Task: Create an event for the yoga and flexibility challenge.
Action: Mouse moved to (79, 92)
Screenshot: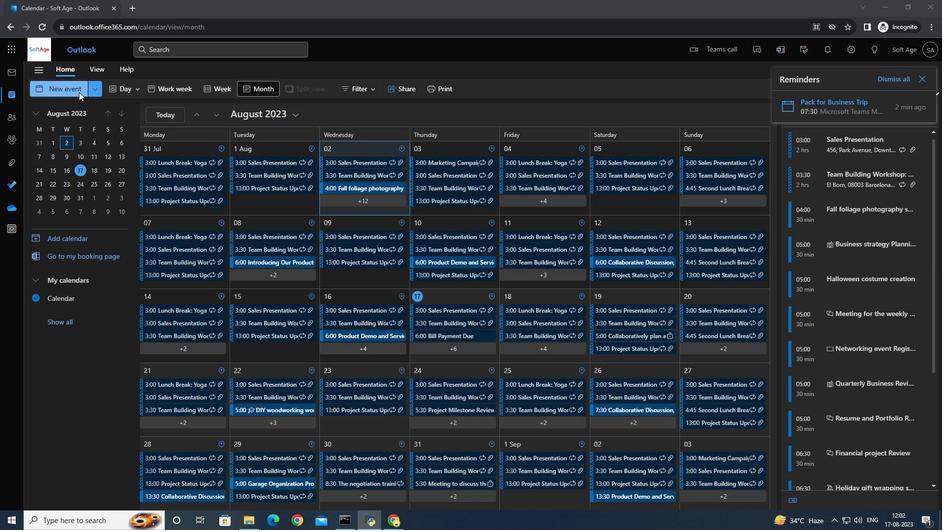 
Action: Mouse pressed left at (79, 92)
Screenshot: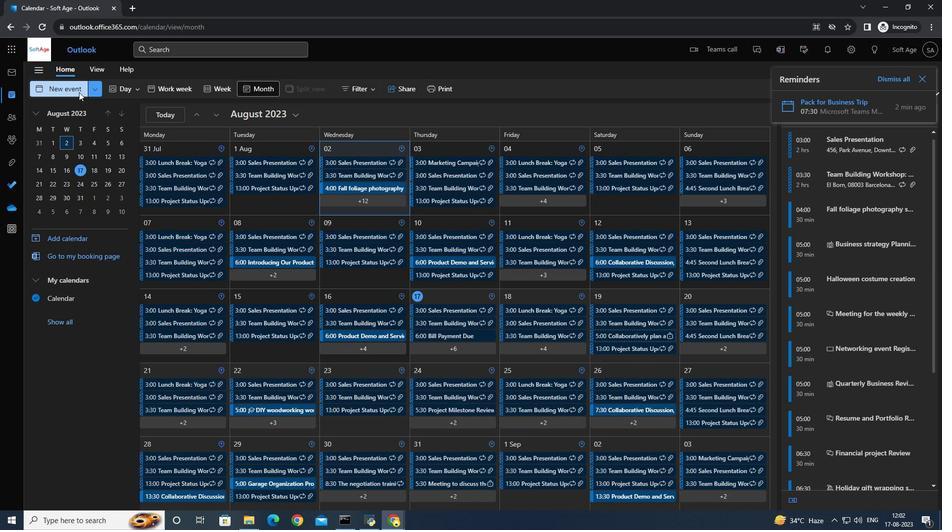 
Action: Mouse moved to (286, 151)
Screenshot: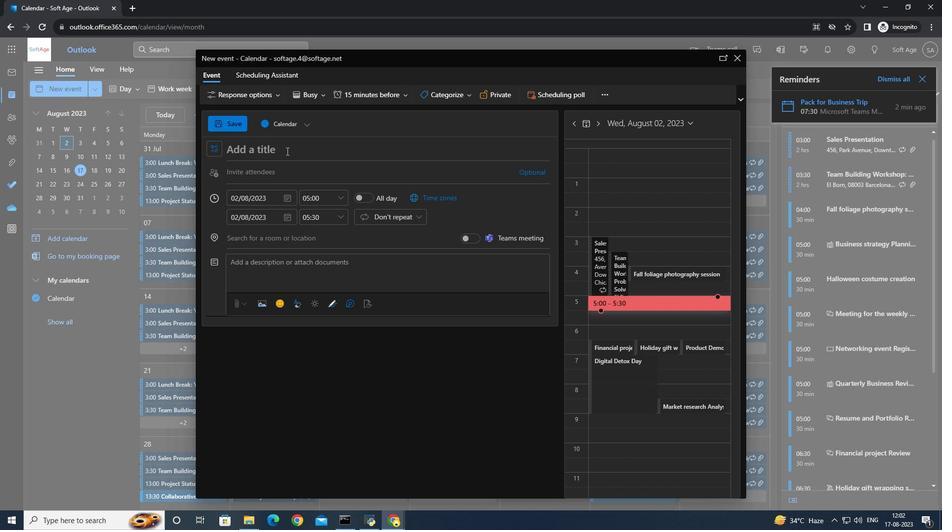 
Action: Key pressed <Key.caps_lock>Y<Key.caps_lock>oga<Key.space>and<Key.space><Key.caps_lock>F<Key.caps_lock>lexin<Key.backspace>bility<Key.space><Key.caps_lock>C<Key.caps_lock>hallenge
Screenshot: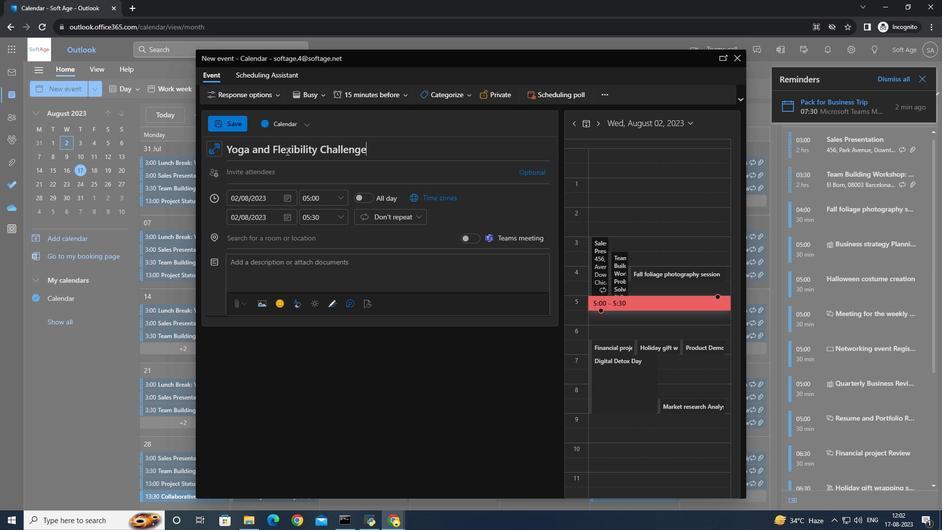 
Action: Mouse moved to (260, 198)
Screenshot: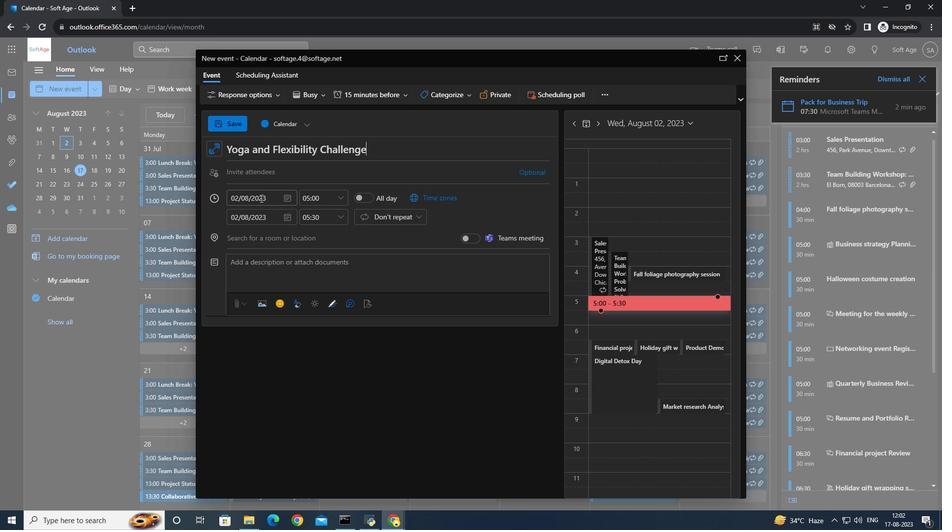 
Action: Mouse pressed left at (260, 198)
Screenshot: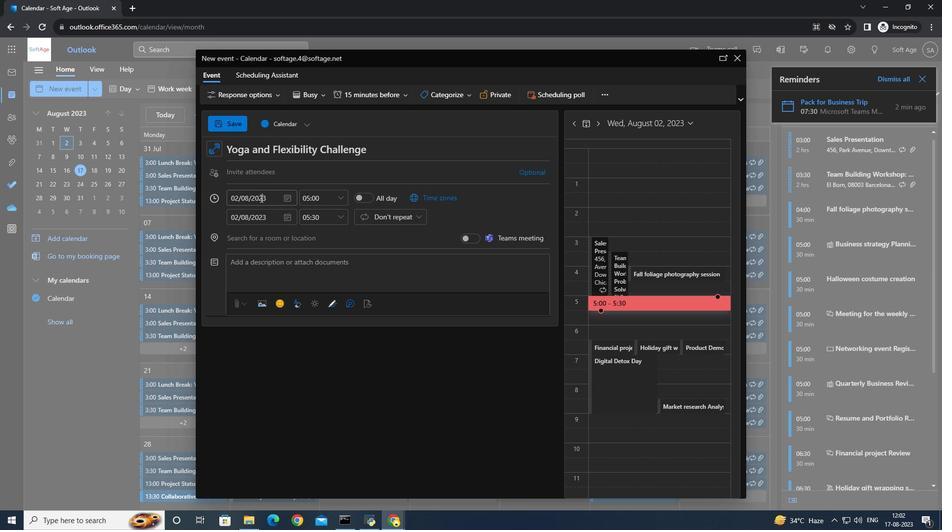 
Action: Mouse moved to (267, 262)
Screenshot: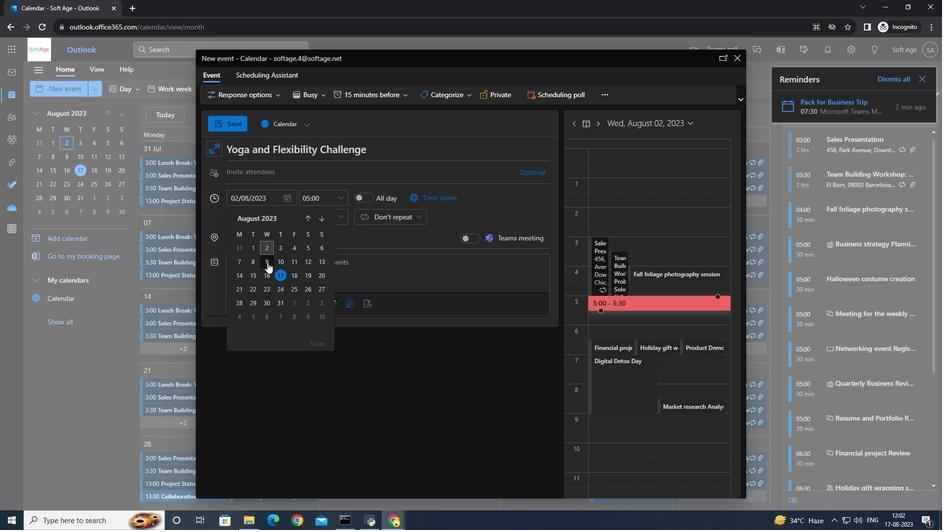
Action: Mouse pressed left at (267, 262)
Screenshot: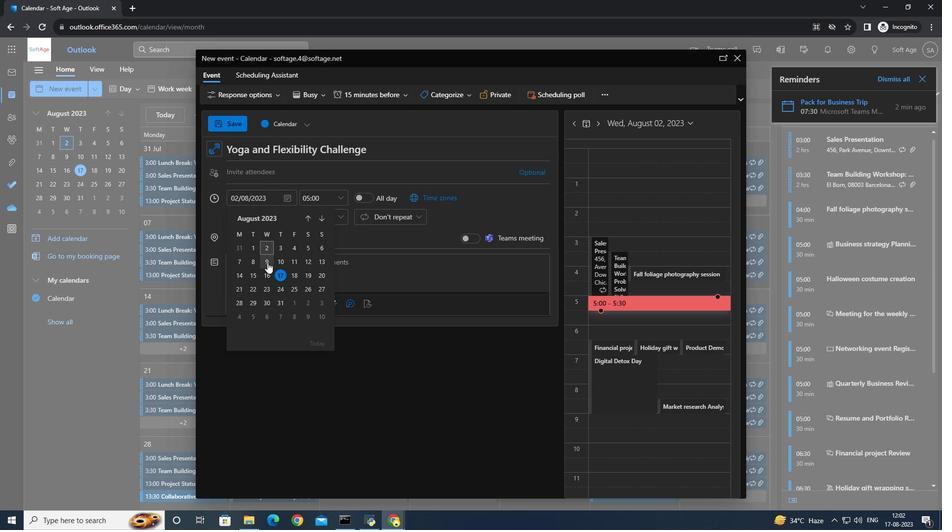
Action: Mouse moved to (343, 205)
Screenshot: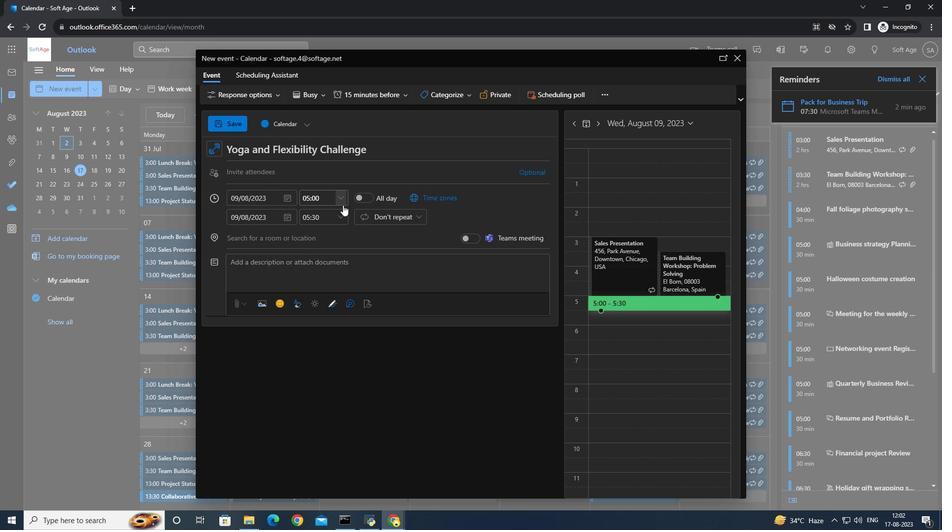 
Action: Mouse pressed left at (343, 205)
Screenshot: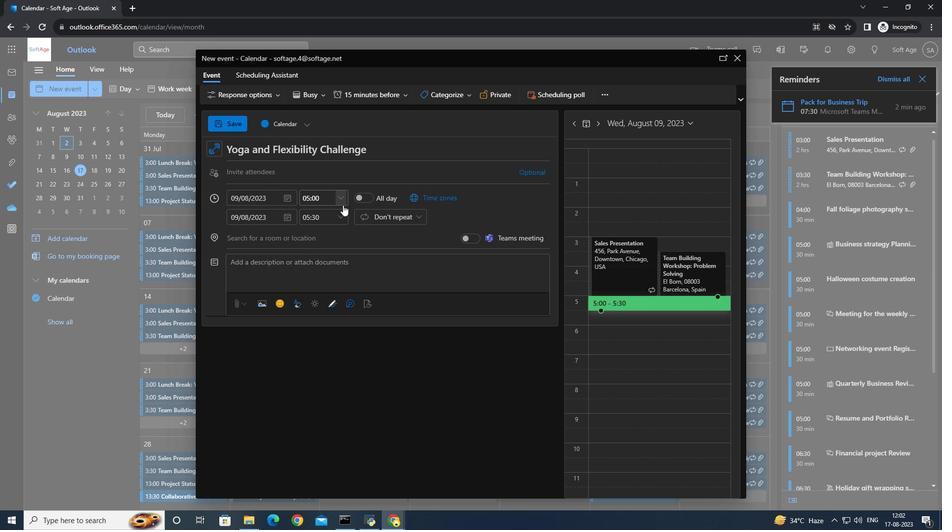 
Action: Mouse moved to (334, 214)
Screenshot: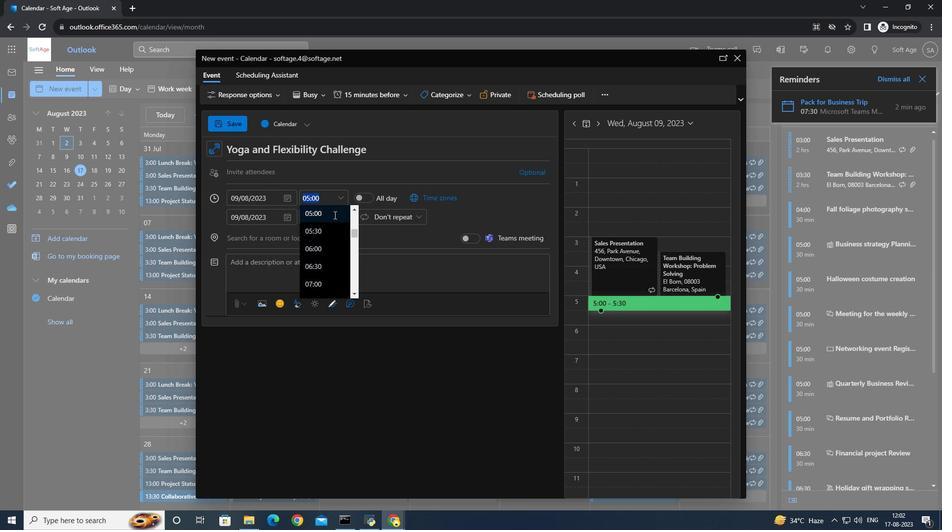 
Action: Mouse pressed left at (334, 214)
Screenshot: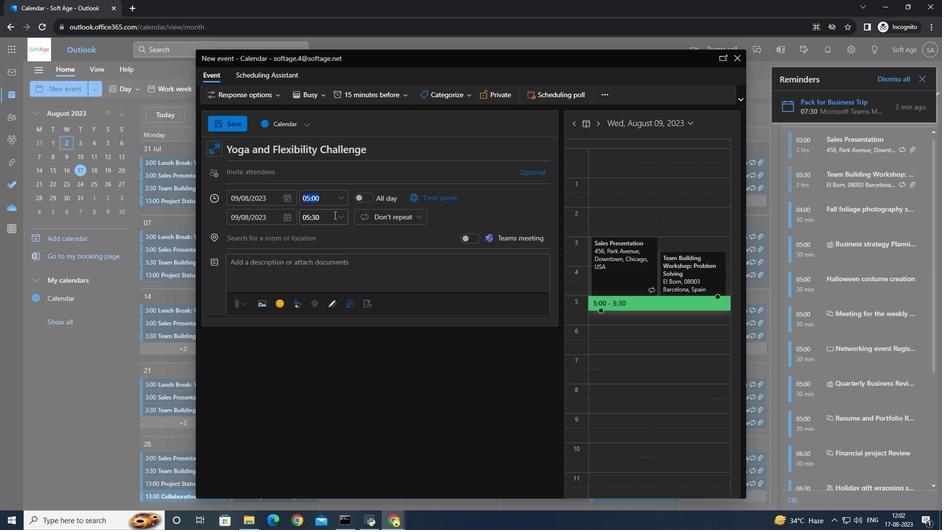 
Action: Mouse moved to (219, 122)
Screenshot: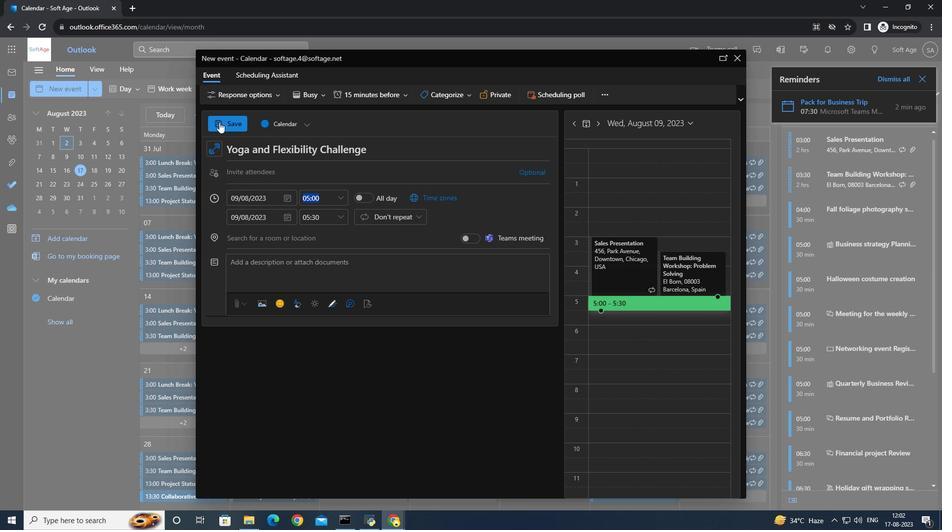 
Action: Mouse pressed left at (219, 122)
Screenshot: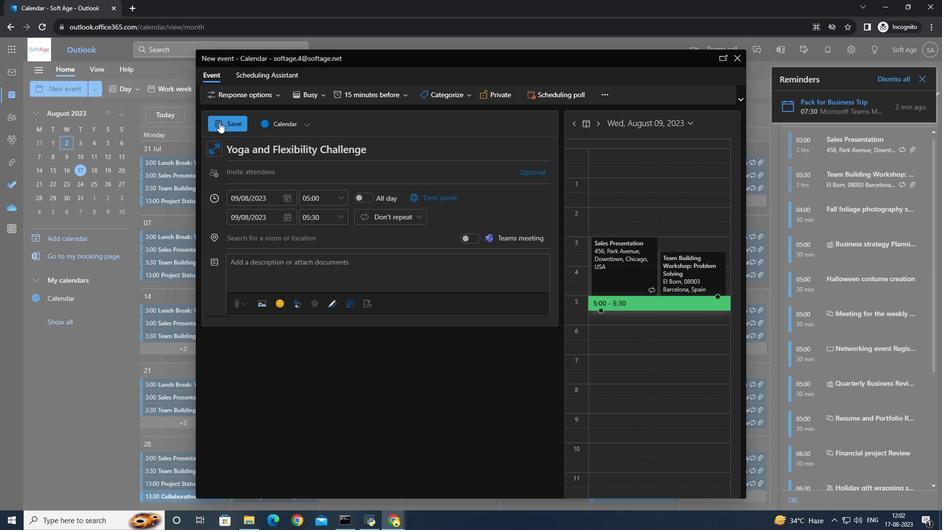 
